 Task: Sort the connections by recently added.
Action: Mouse moved to (468, 44)
Screenshot: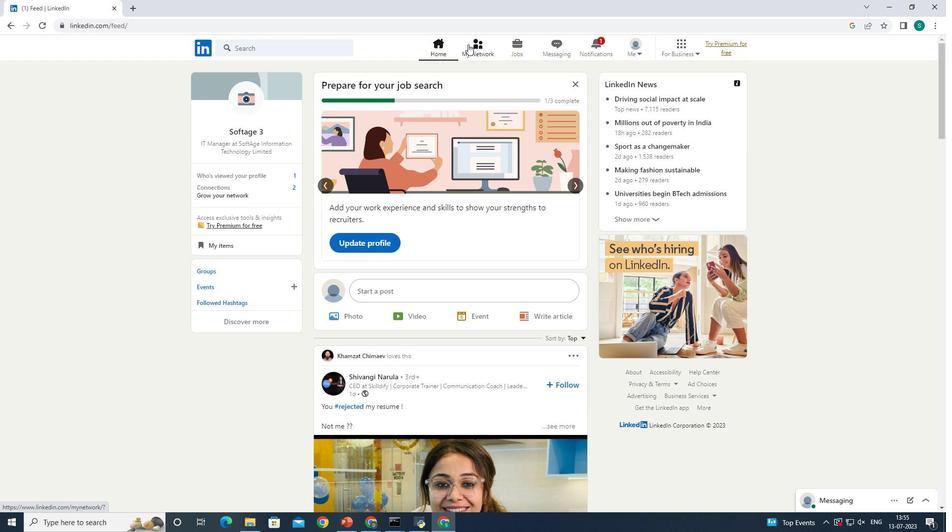 
Action: Mouse pressed left at (468, 44)
Screenshot: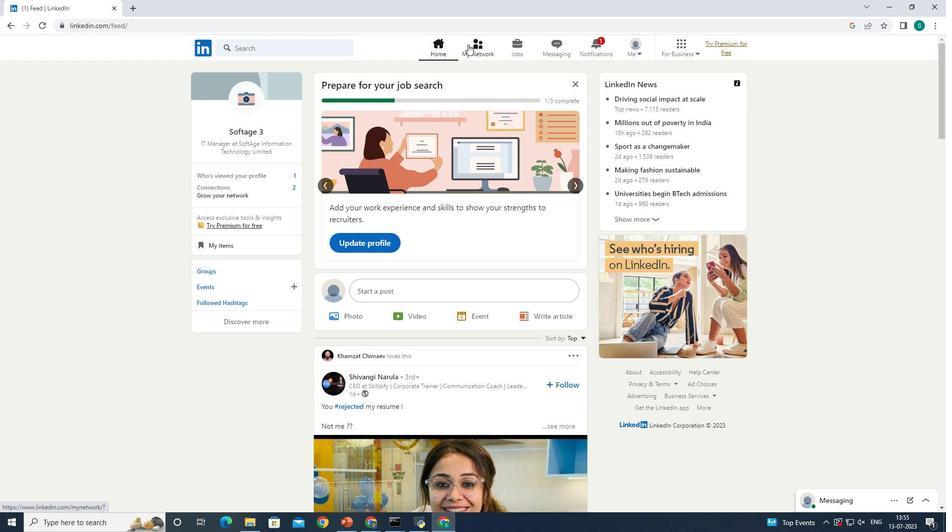 
Action: Mouse moved to (326, 100)
Screenshot: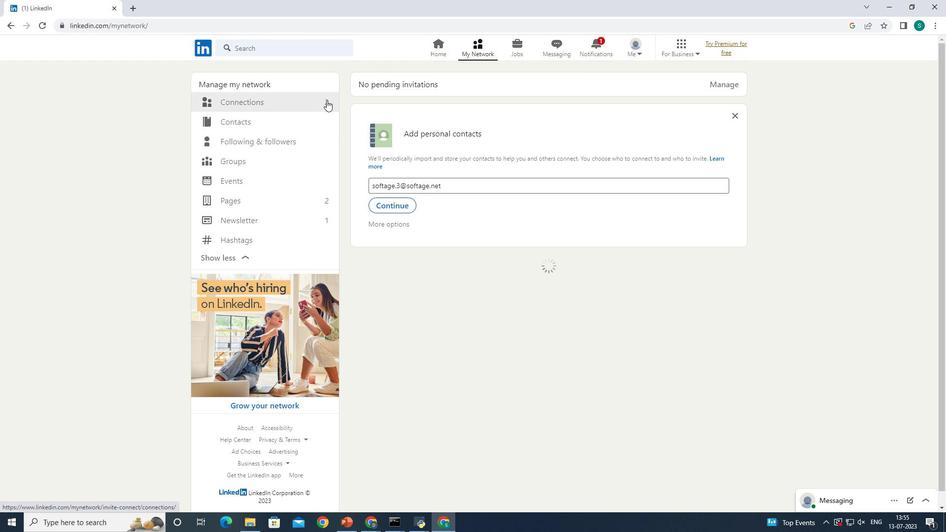 
Action: Mouse pressed left at (326, 100)
Screenshot: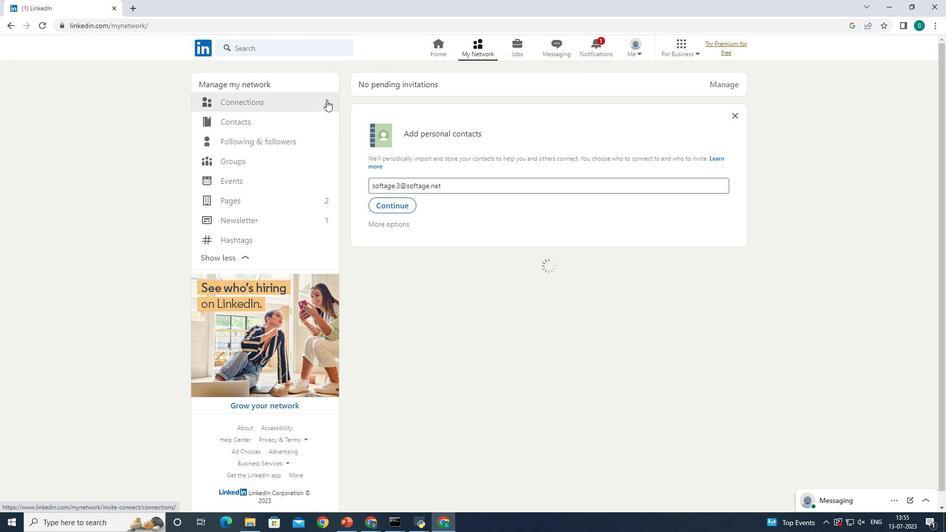 
Action: Mouse moved to (280, 98)
Screenshot: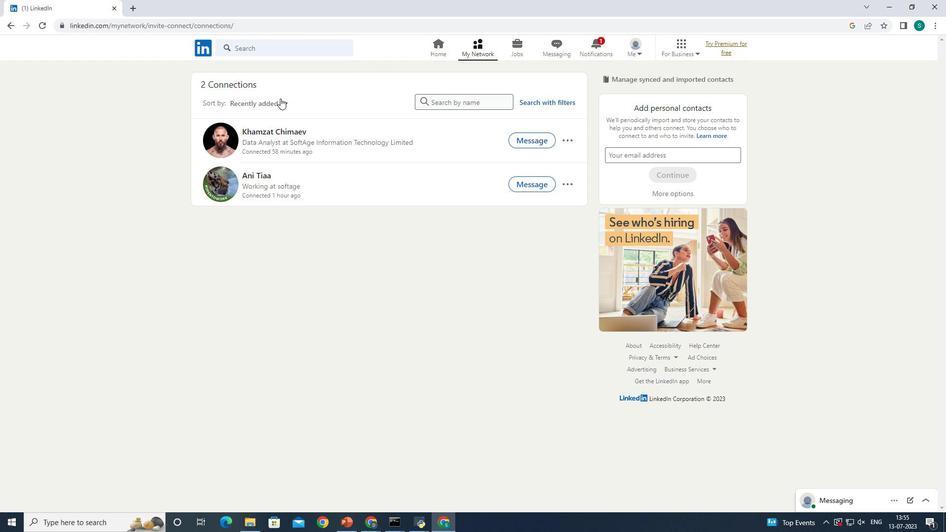 
Action: Mouse pressed left at (280, 98)
Screenshot: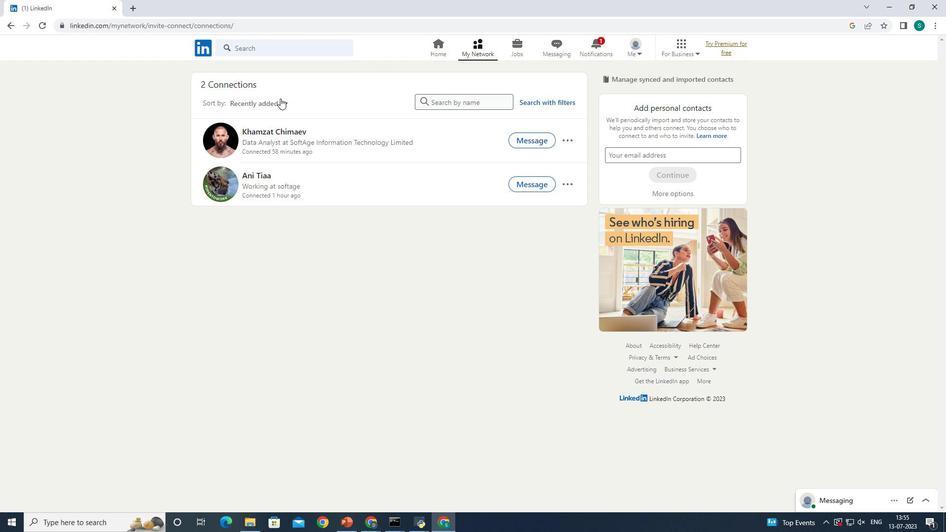 
Action: Mouse moved to (280, 119)
Screenshot: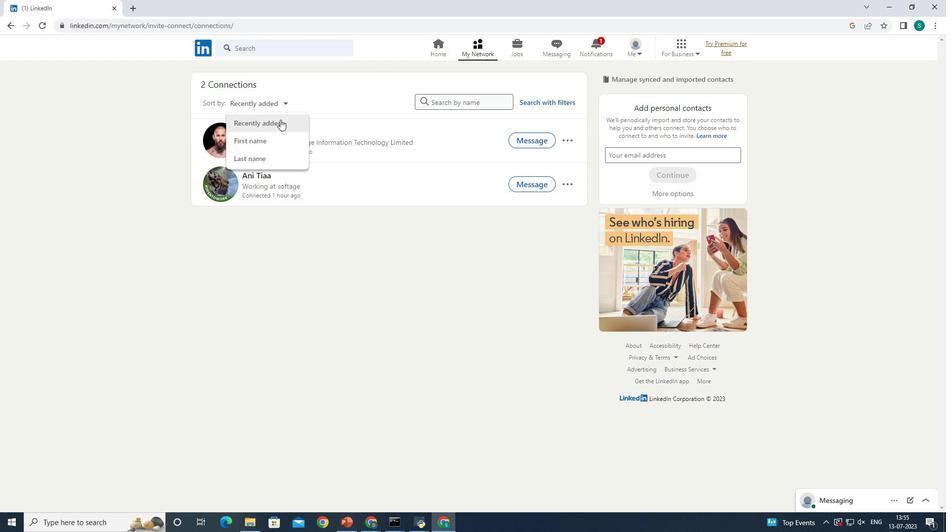 
Action: Mouse pressed left at (280, 119)
Screenshot: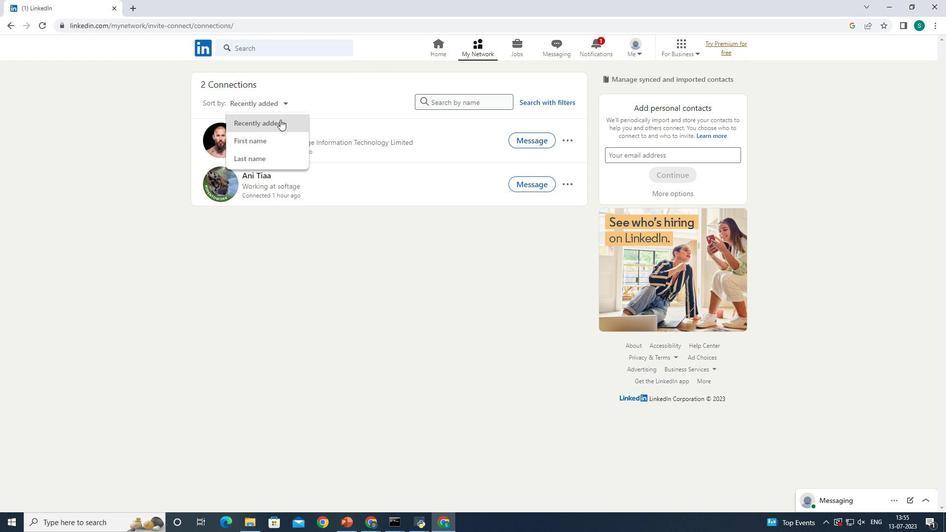 
Action: Mouse moved to (339, 95)
Screenshot: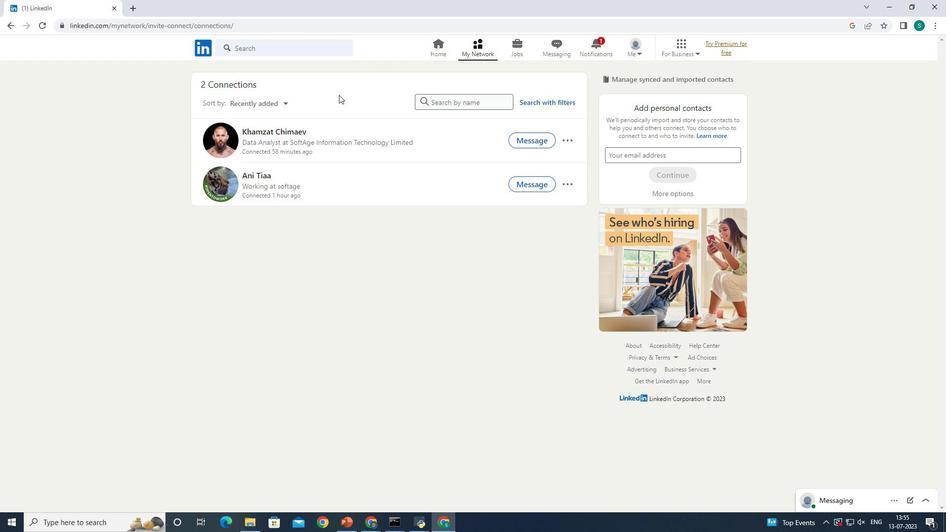 
